 Task: In the  document archive.html Use the feature 'and check spelling and grammer' Change font style of header to '18' Select the body of letter and change paragraph spacing to  Double
Action: Mouse moved to (263, 350)
Screenshot: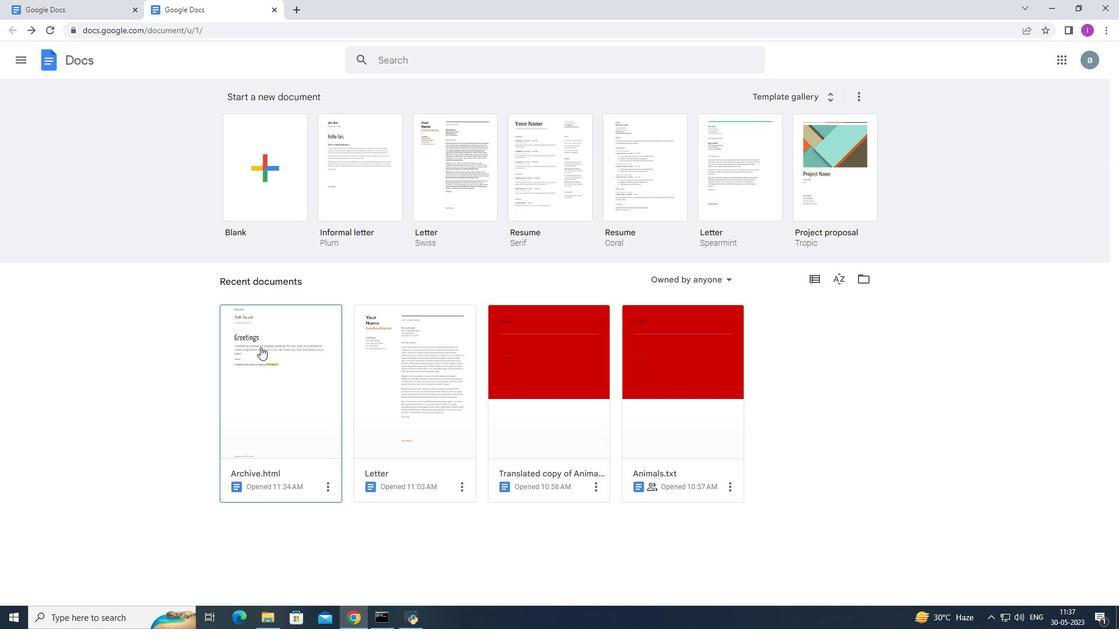 
Action: Mouse pressed left at (263, 350)
Screenshot: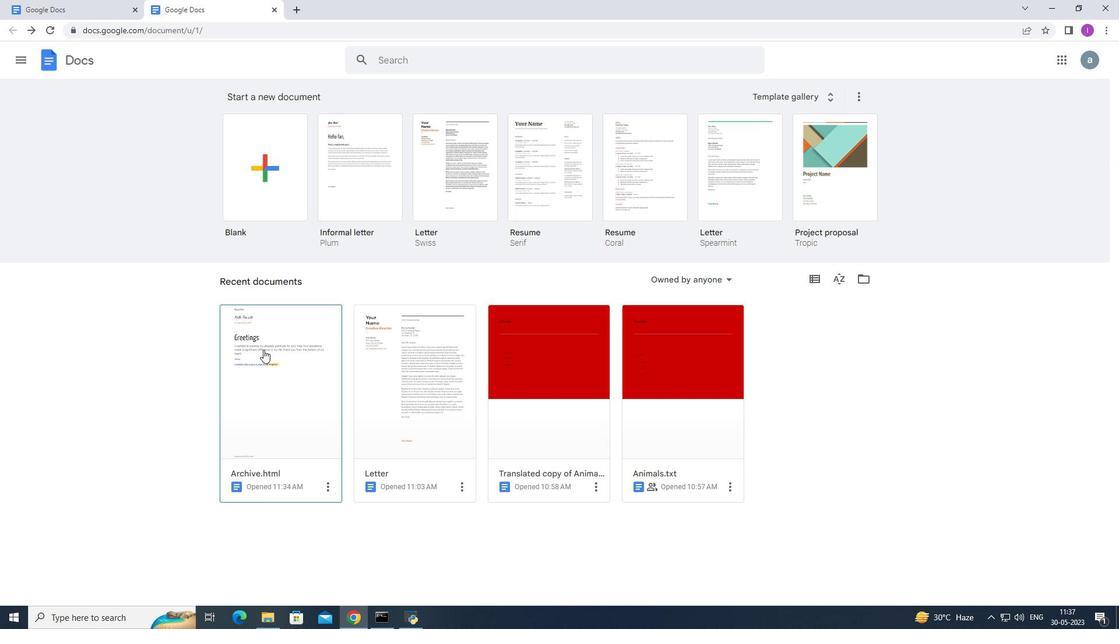 
Action: Mouse moved to (190, 68)
Screenshot: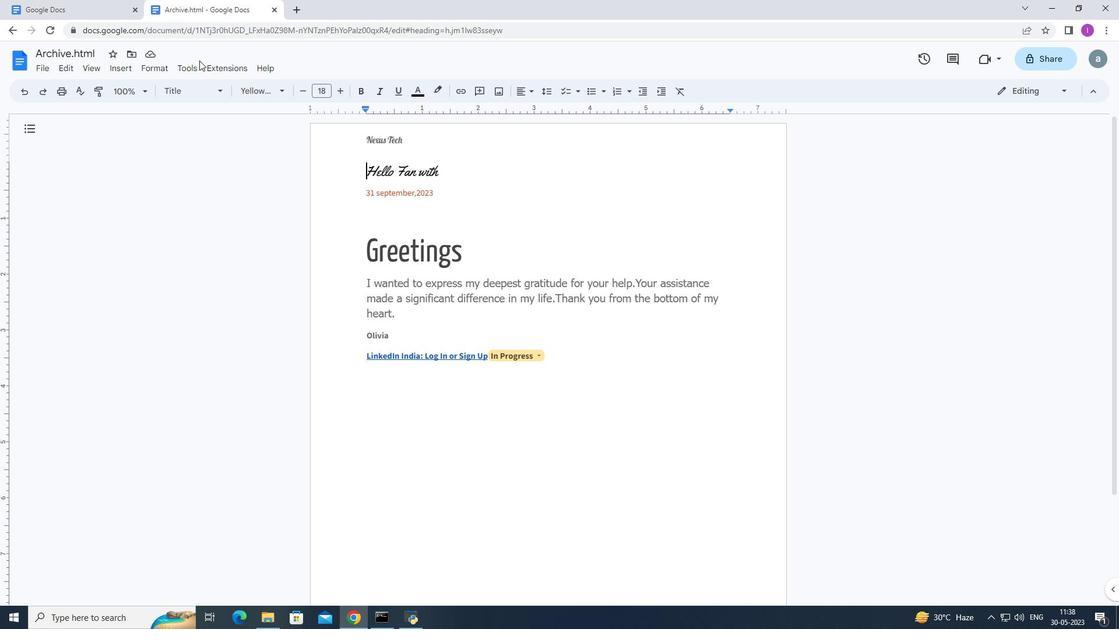 
Action: Mouse pressed left at (190, 68)
Screenshot: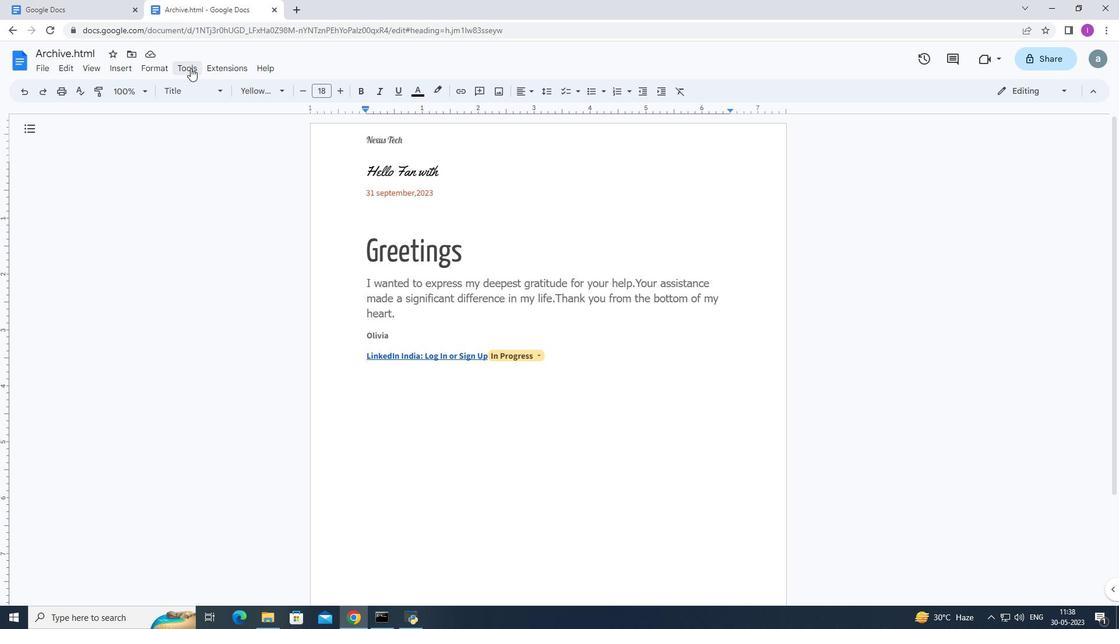
Action: Mouse moved to (112, 475)
Screenshot: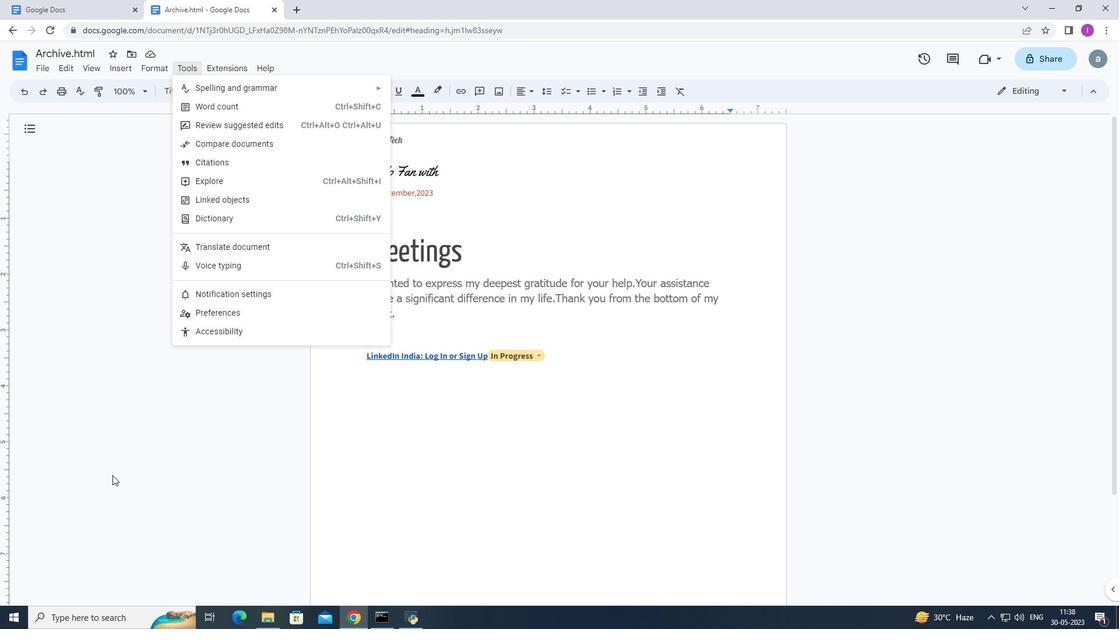 
Action: Mouse pressed left at (112, 475)
Screenshot: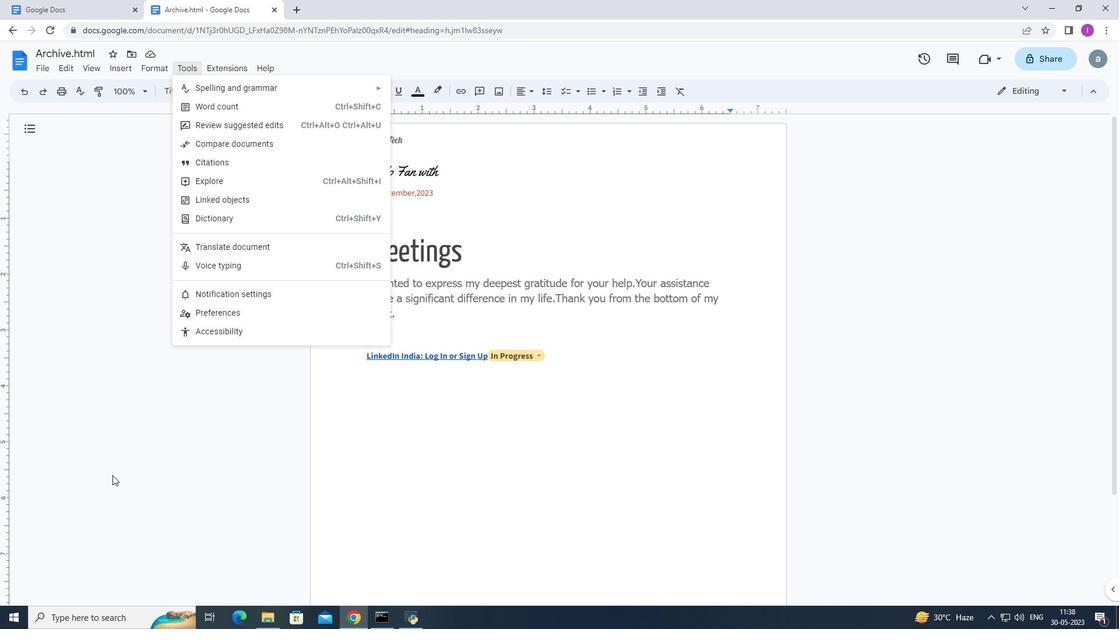 
Action: Mouse moved to (399, 340)
Screenshot: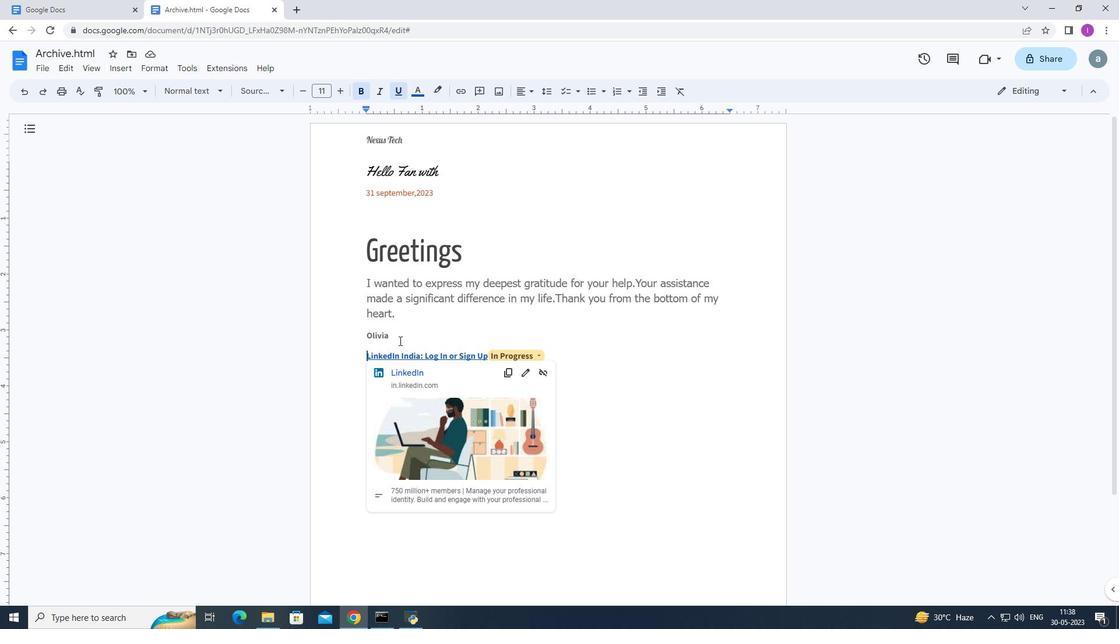 
Action: Mouse pressed left at (399, 340)
Screenshot: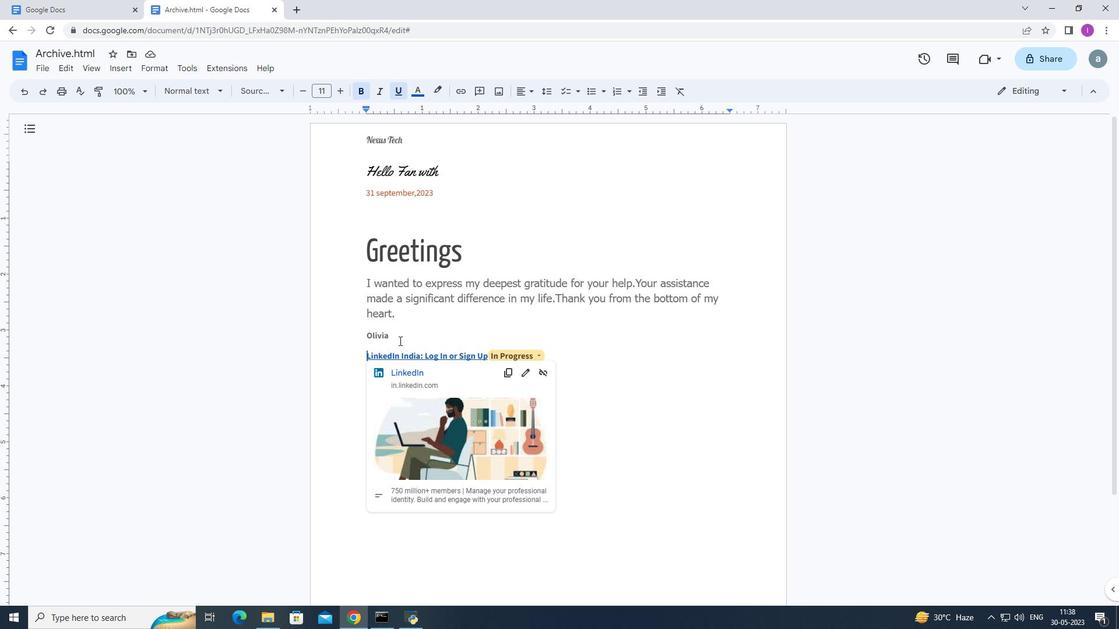 
Action: Mouse moved to (190, 68)
Screenshot: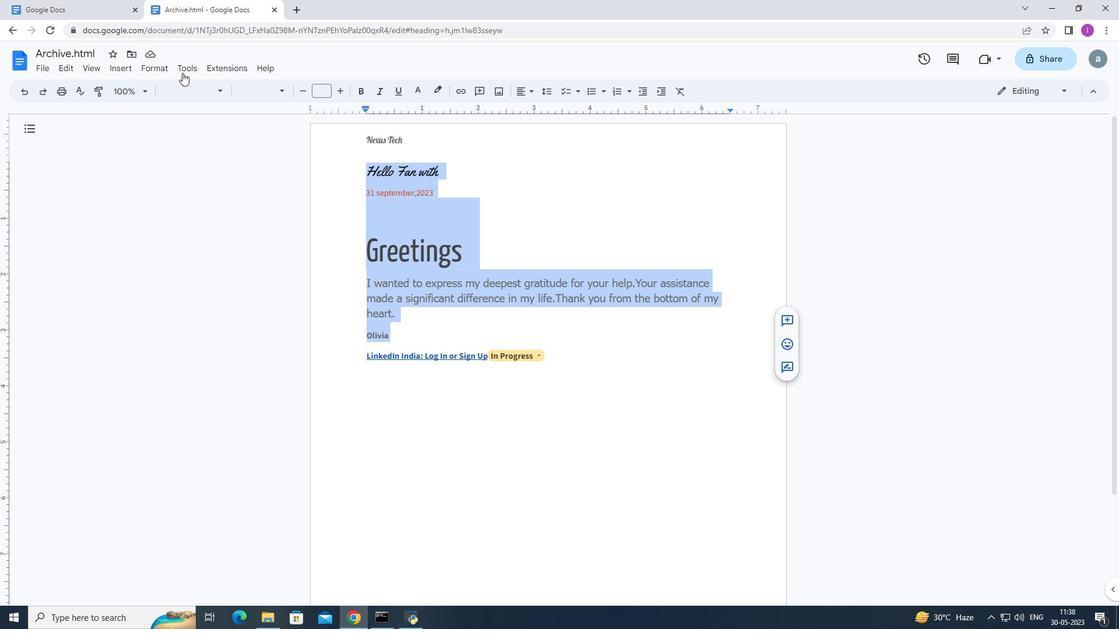 
Action: Mouse pressed left at (190, 68)
Screenshot: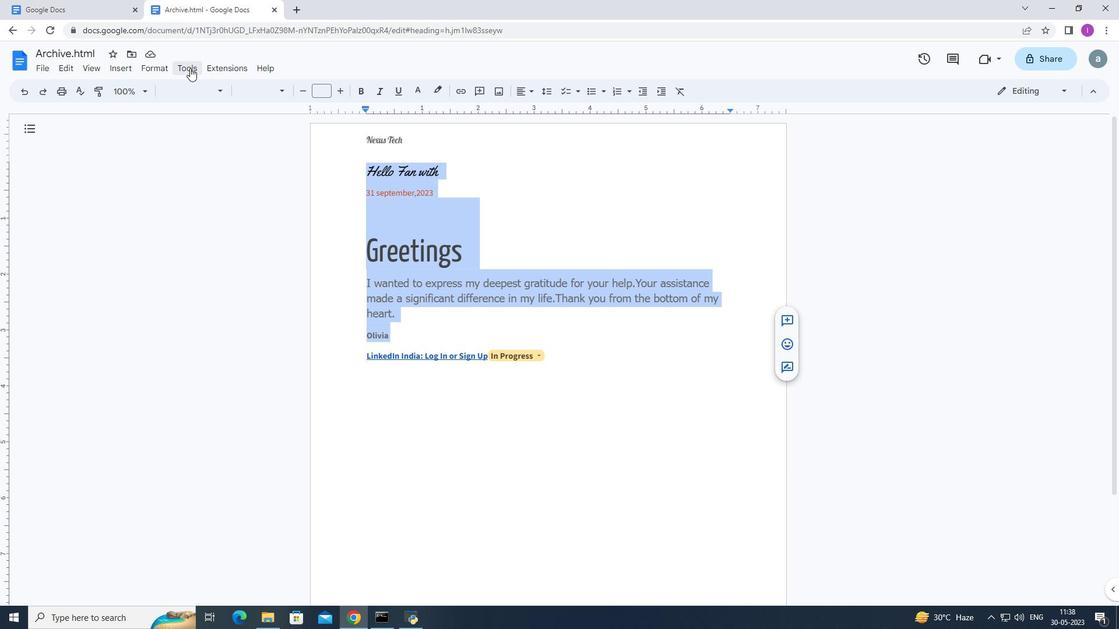 
Action: Mouse moved to (458, 92)
Screenshot: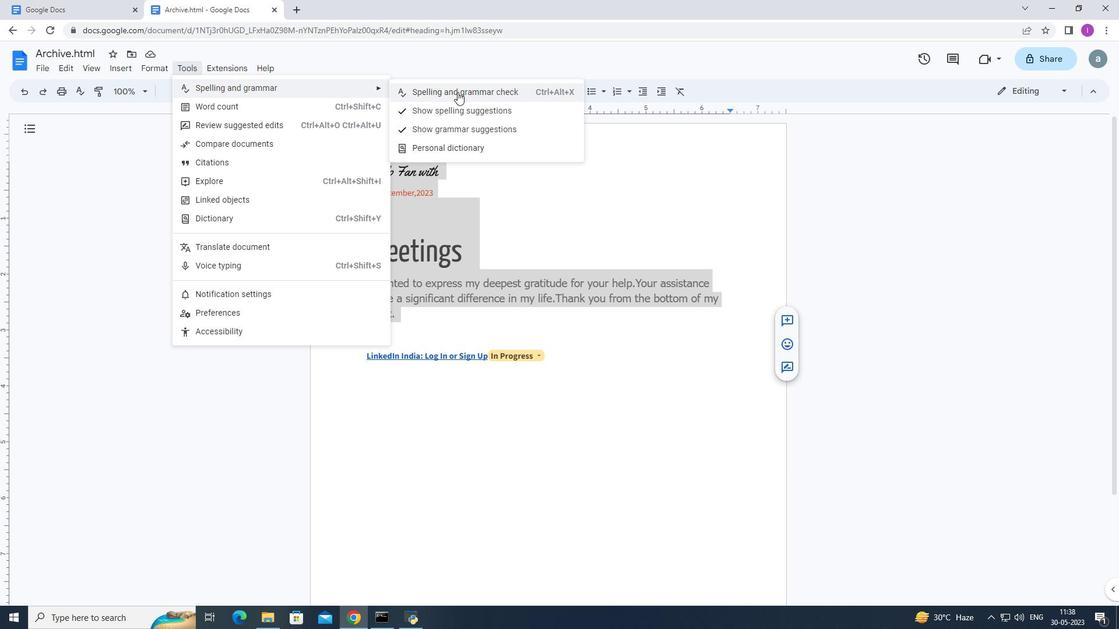 
Action: Mouse pressed left at (458, 92)
Screenshot: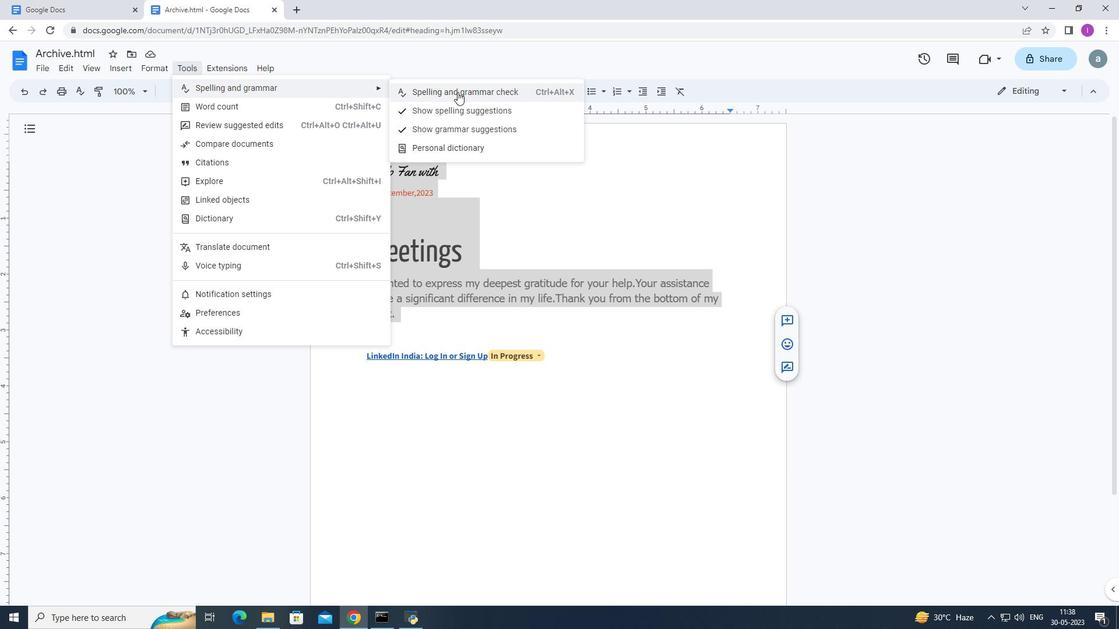 
Action: Mouse moved to (345, 89)
Screenshot: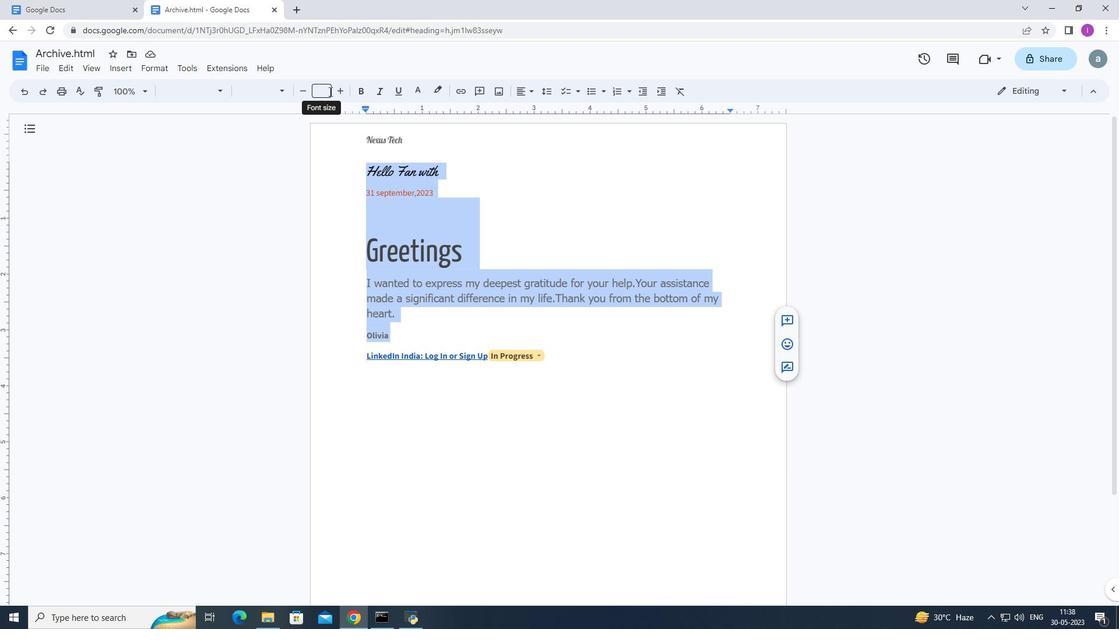 
Action: Mouse pressed left at (345, 89)
Screenshot: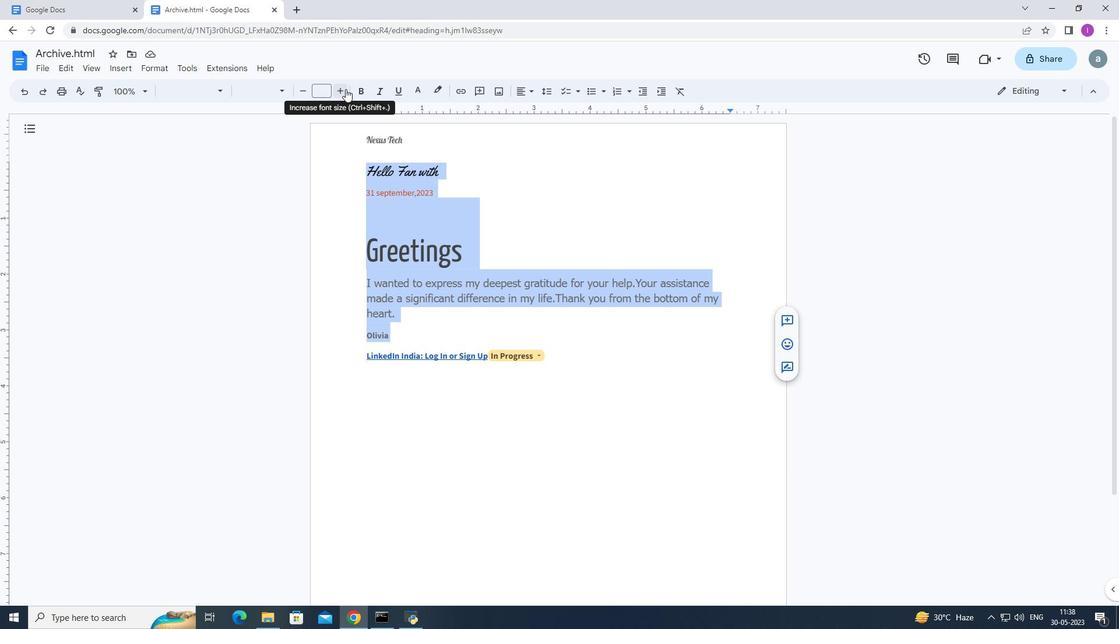 
Action: Mouse moved to (314, 90)
Screenshot: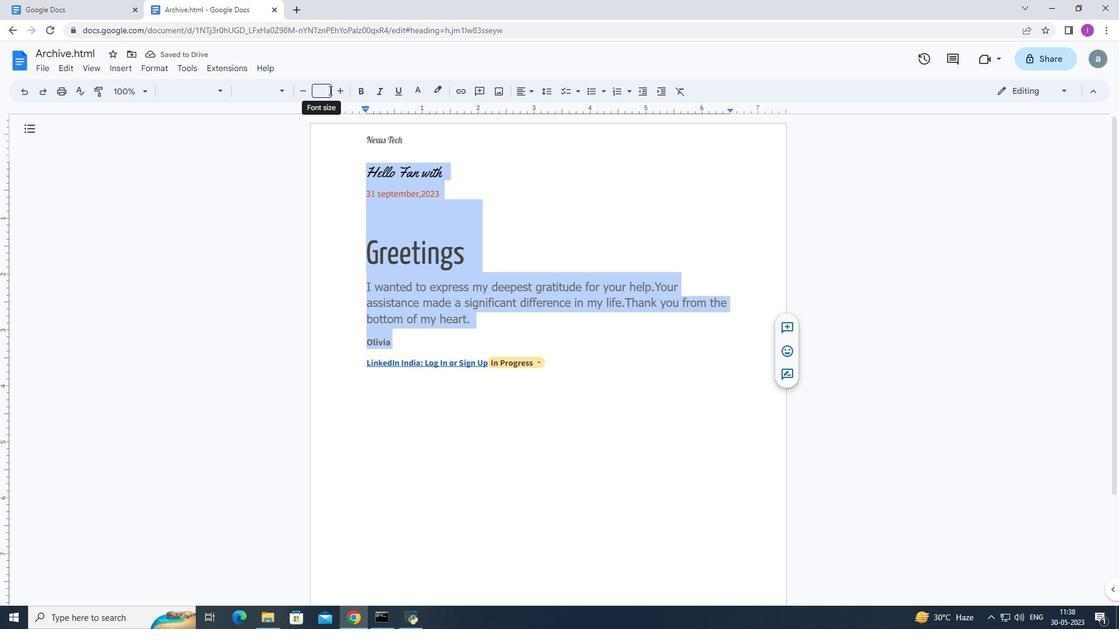 
Action: Mouse pressed left at (314, 90)
Screenshot: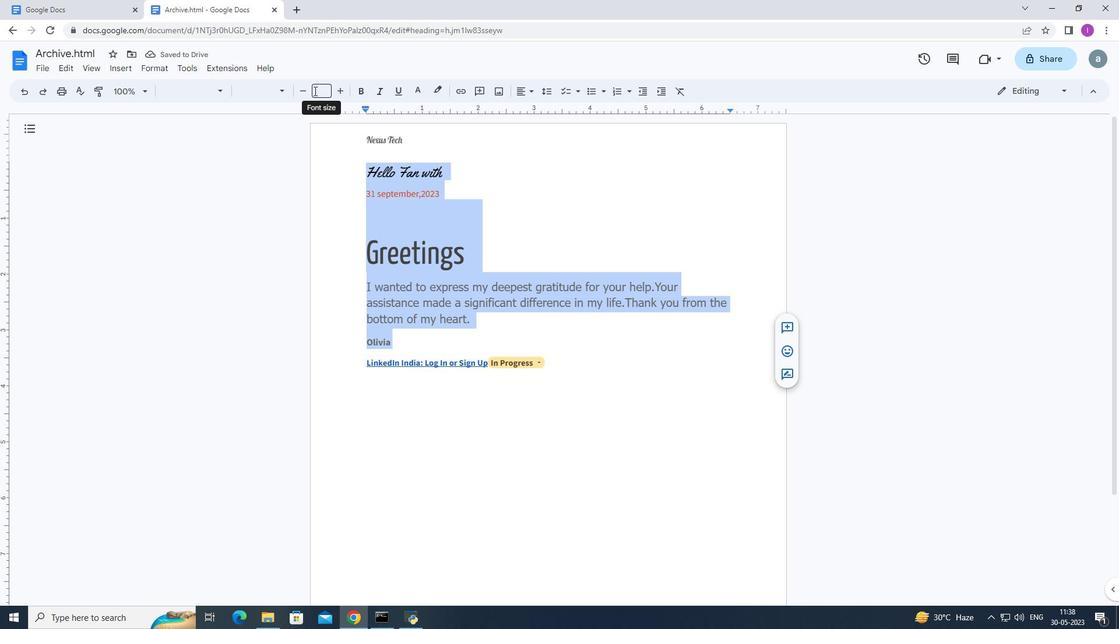 
Action: Mouse moved to (320, 225)
Screenshot: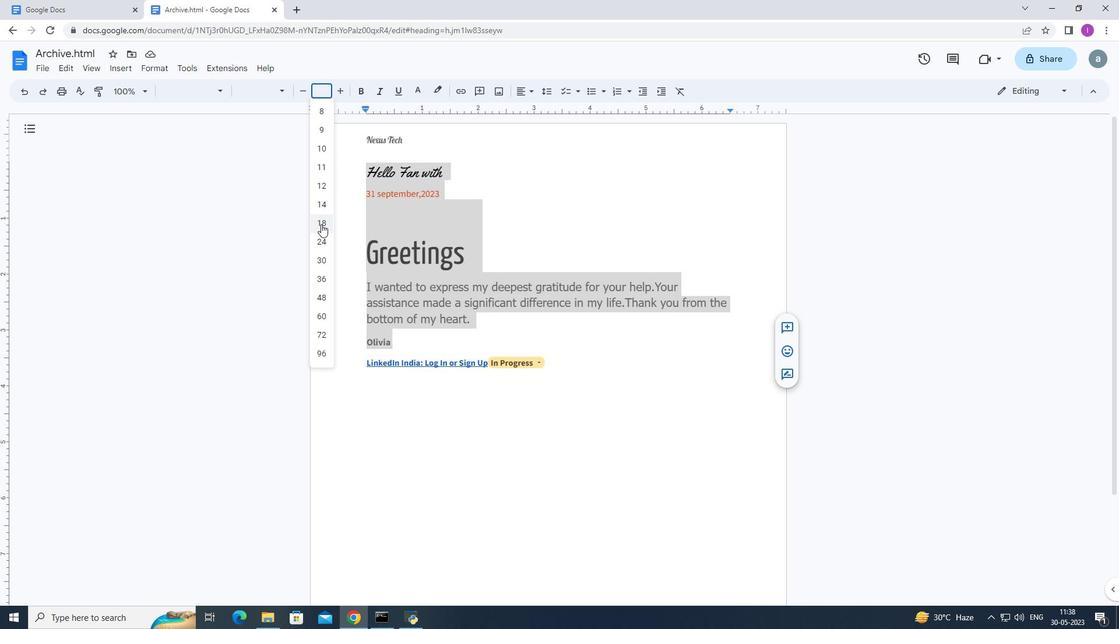 
Action: Mouse pressed left at (320, 225)
Screenshot: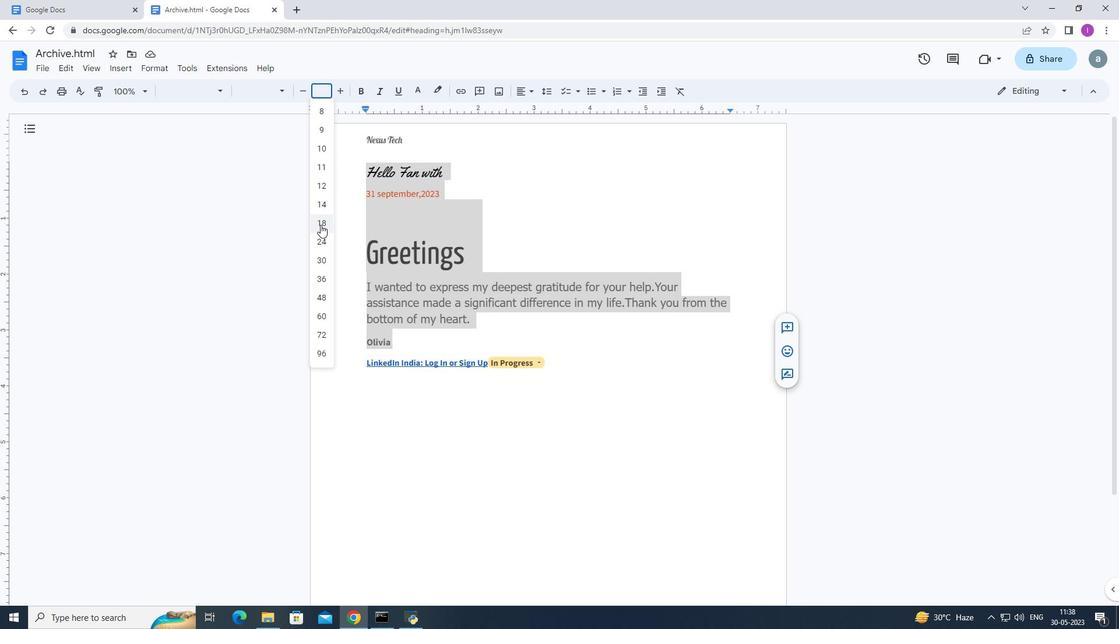 
Action: Mouse moved to (160, 291)
Screenshot: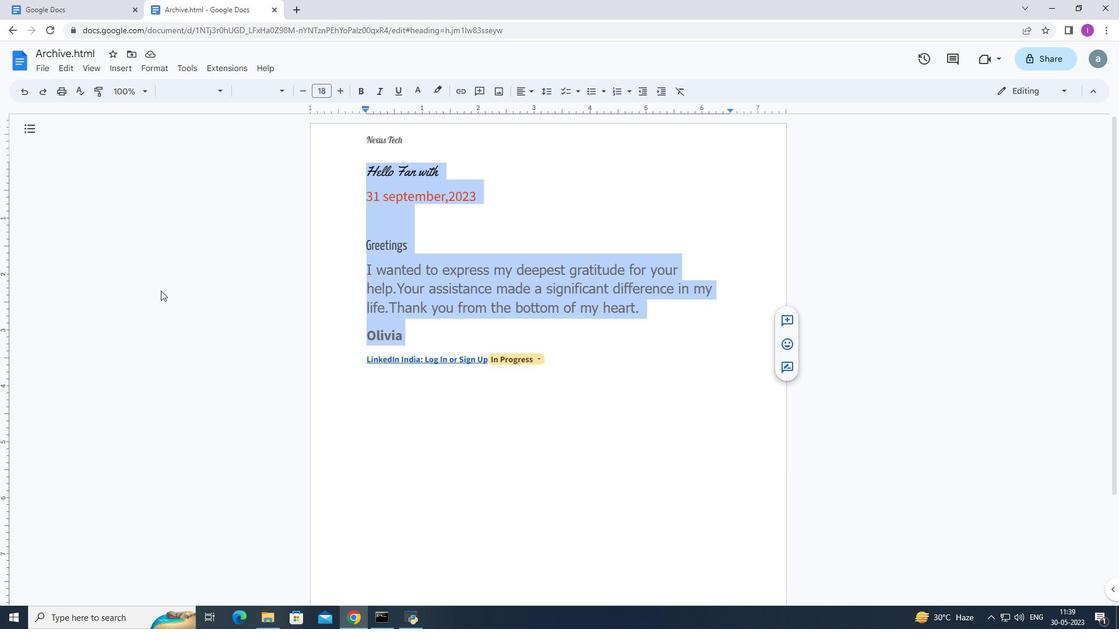 
Action: Mouse pressed left at (160, 291)
Screenshot: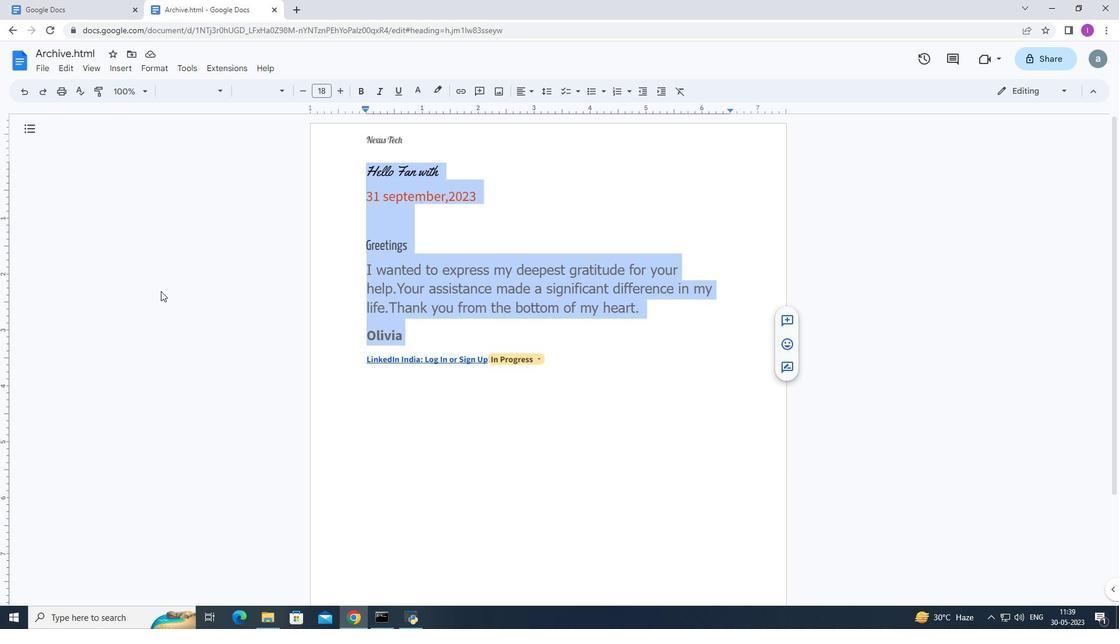 
Action: Mouse moved to (362, 262)
Screenshot: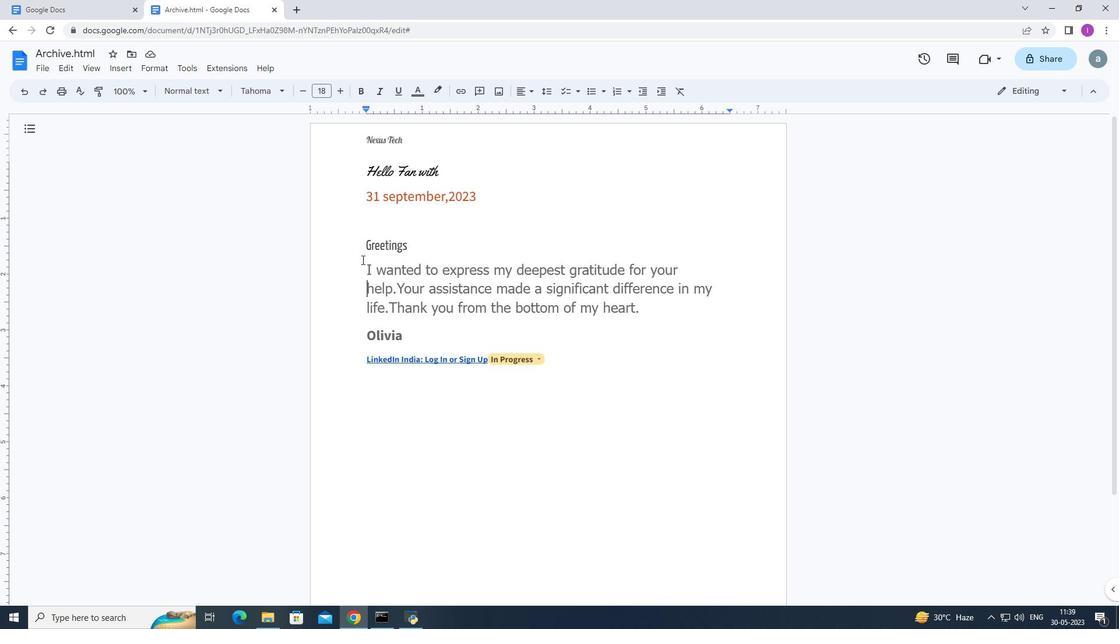 
Action: Mouse pressed left at (362, 262)
Screenshot: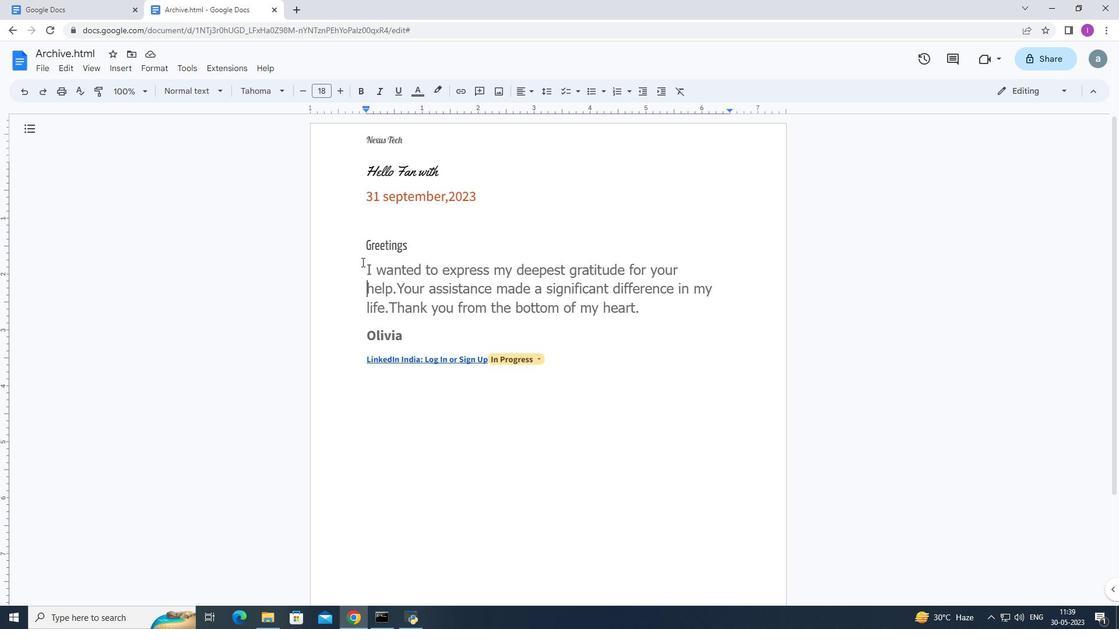 
Action: Mouse moved to (552, 99)
Screenshot: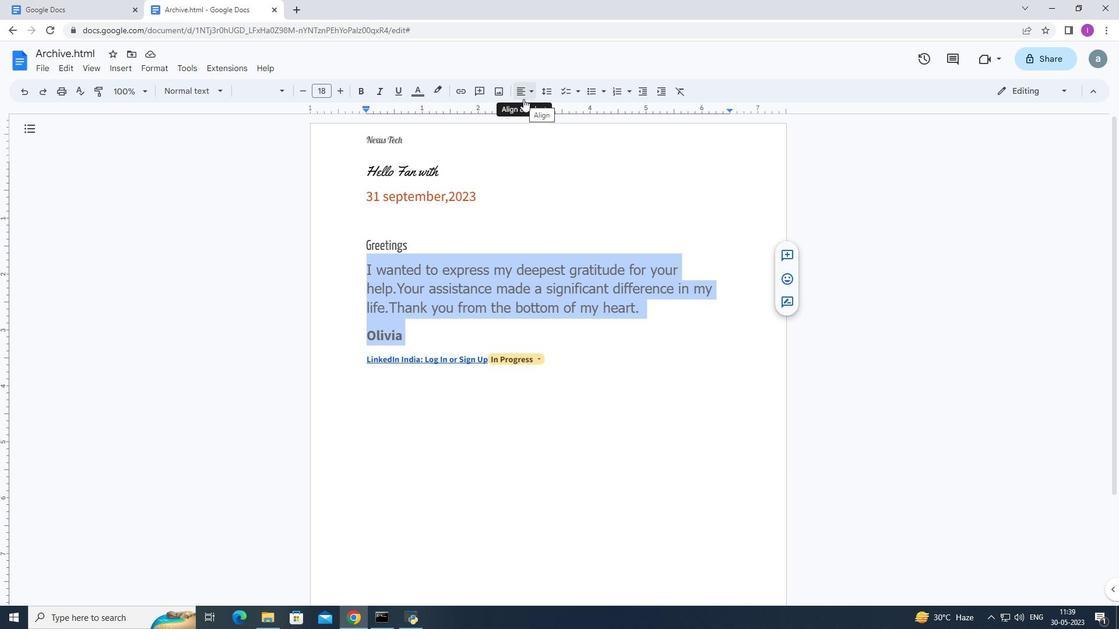 
Action: Mouse pressed left at (552, 99)
Screenshot: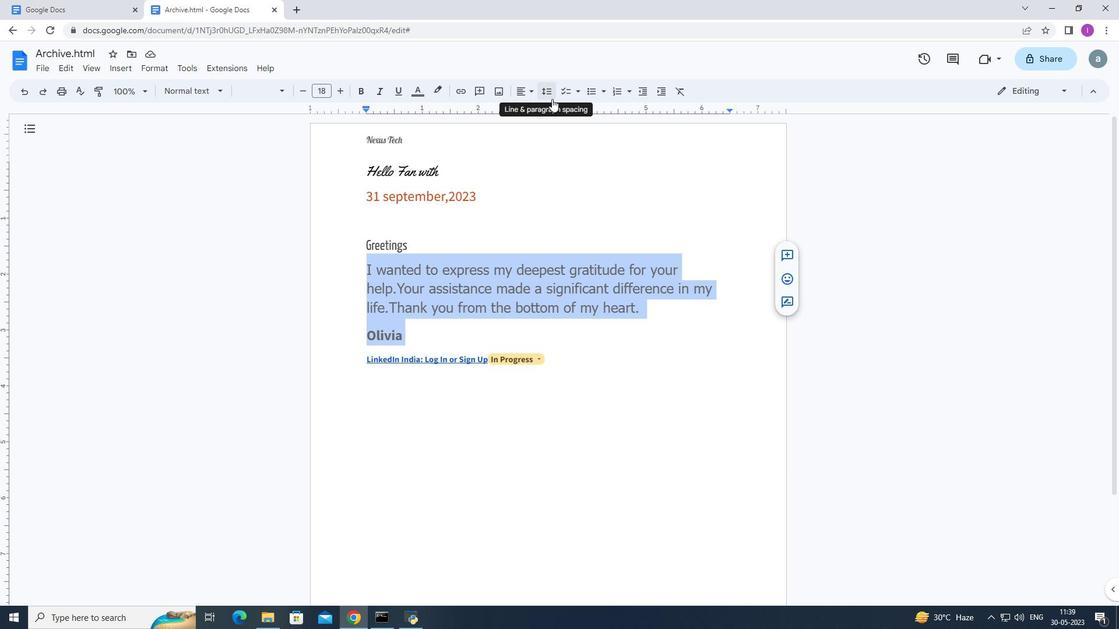 
Action: Mouse moved to (560, 173)
Screenshot: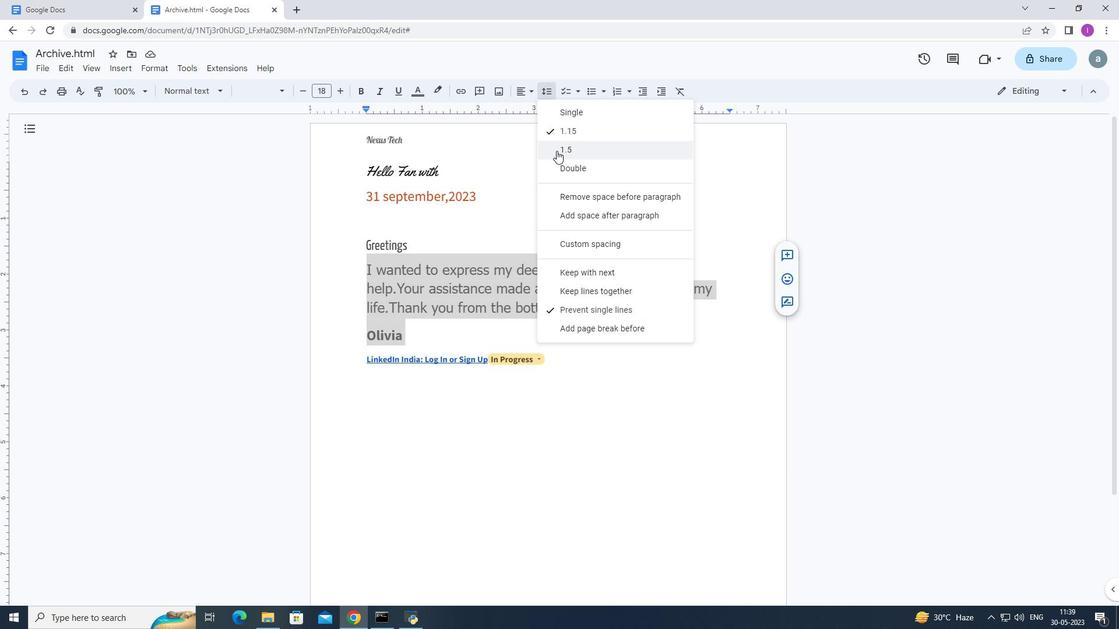 
Action: Mouse pressed left at (560, 173)
Screenshot: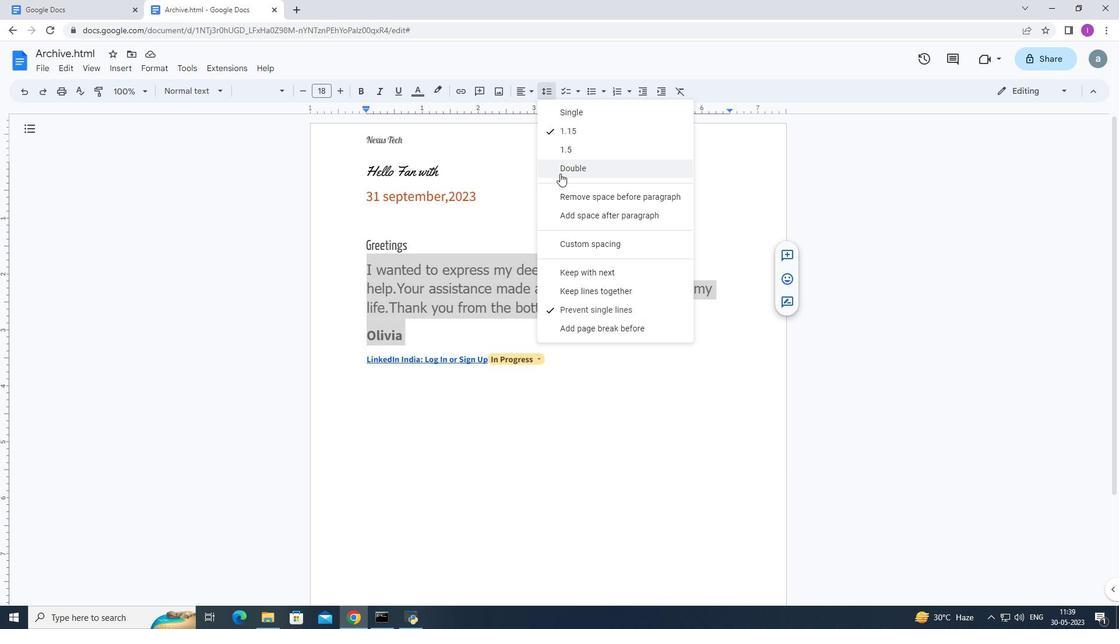 
Action: Mouse moved to (488, 406)
Screenshot: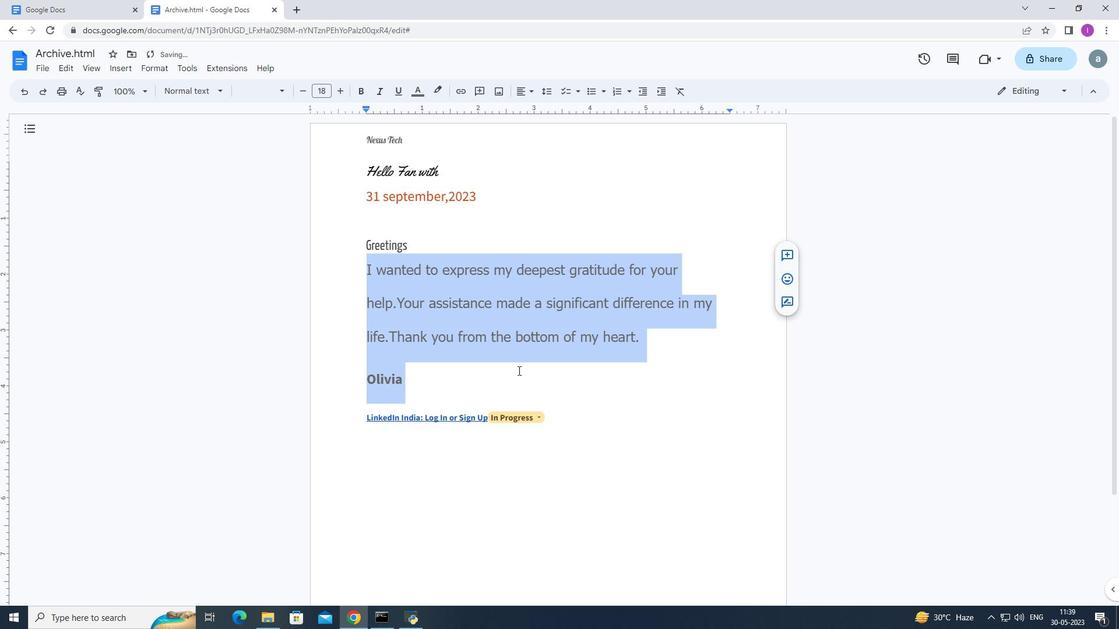 
Action: Mouse pressed left at (488, 406)
Screenshot: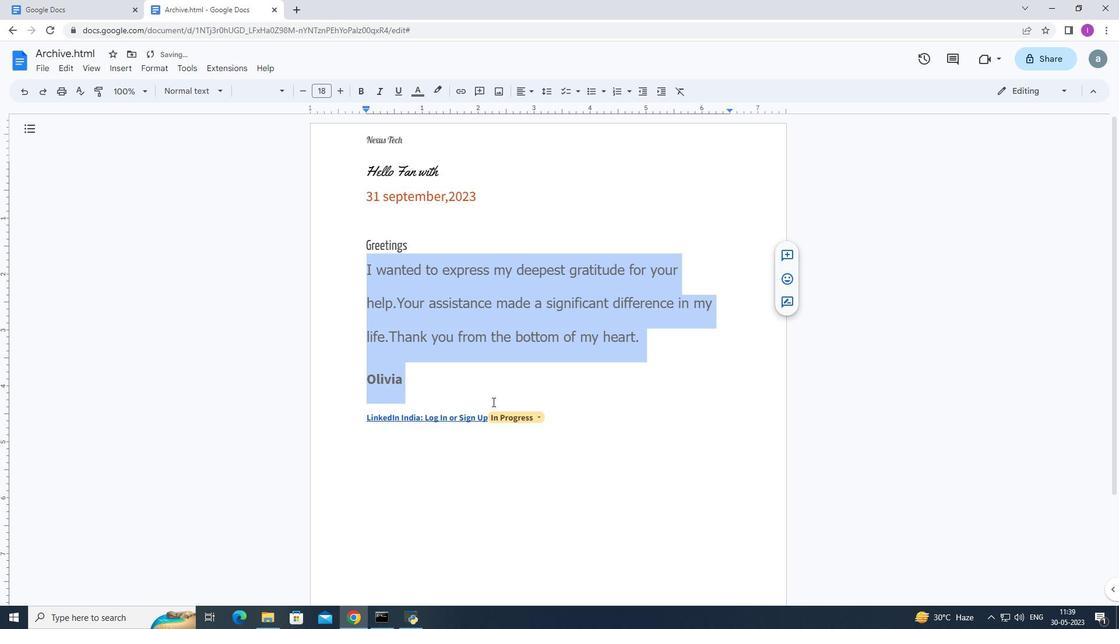 
Action: Mouse moved to (646, 386)
Screenshot: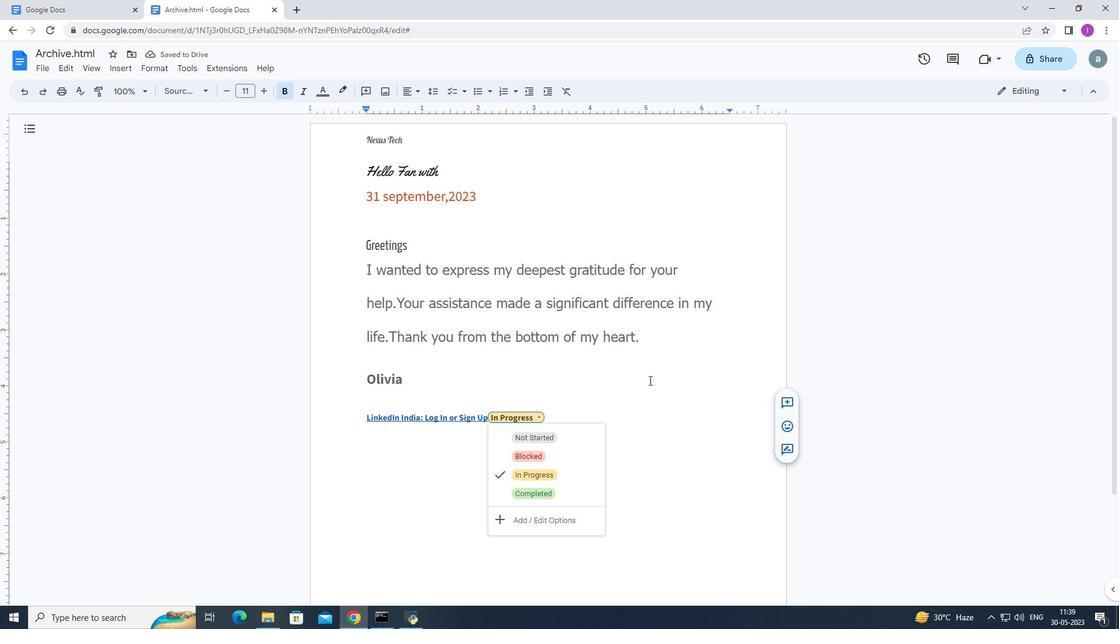 
Action: Mouse pressed left at (646, 386)
Screenshot: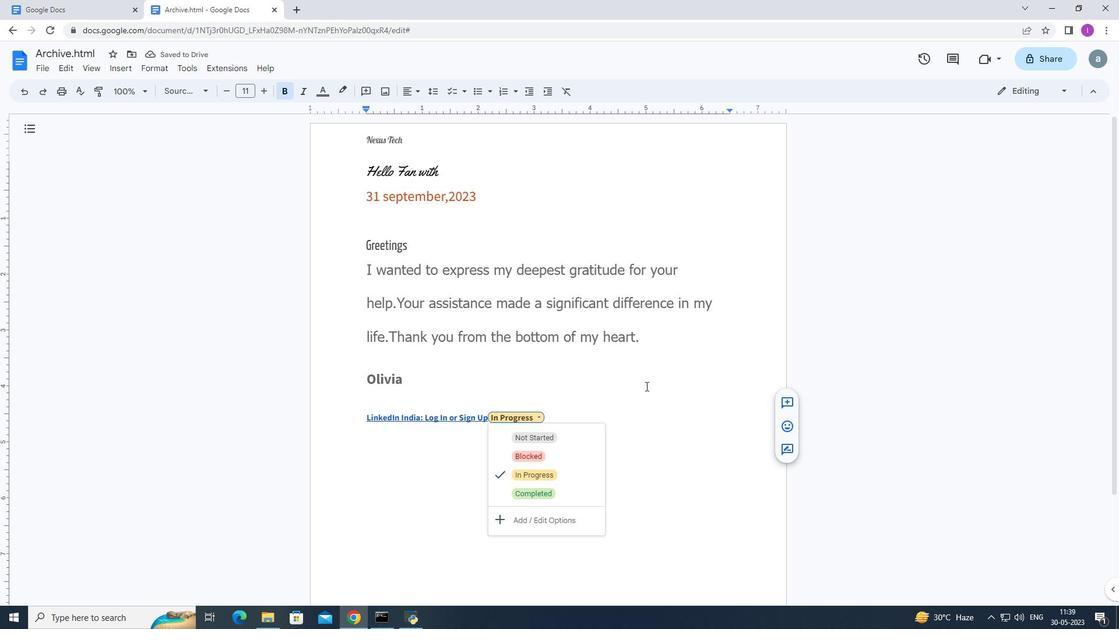
Action: Mouse moved to (642, 325)
Screenshot: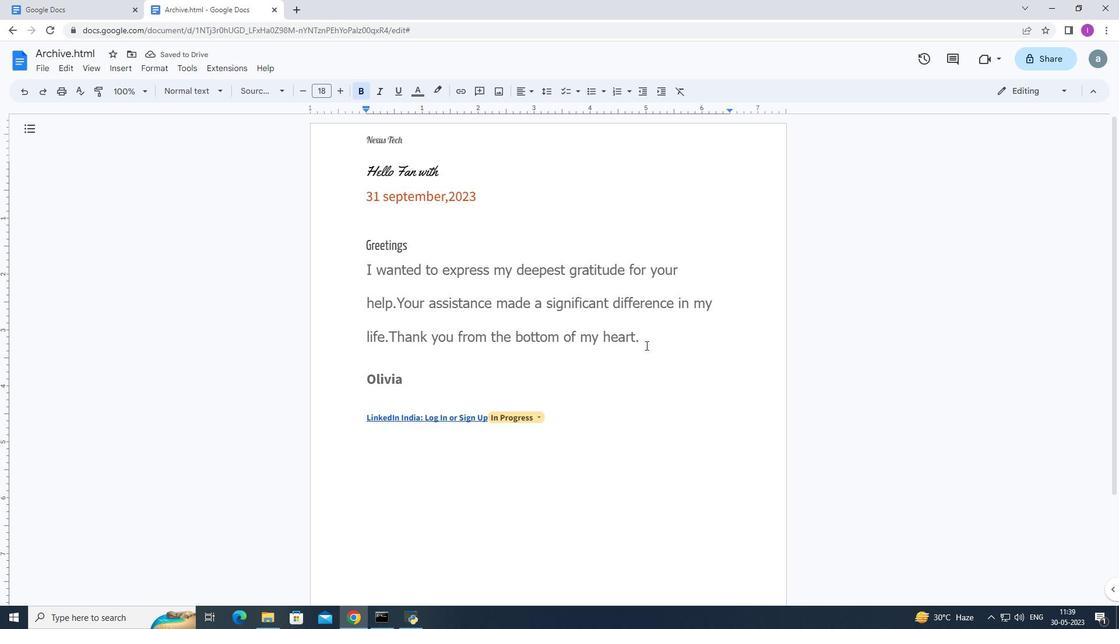 
